 Task: Check the percentage active listings of club house in the last 3 years.
Action: Mouse moved to (894, 312)
Screenshot: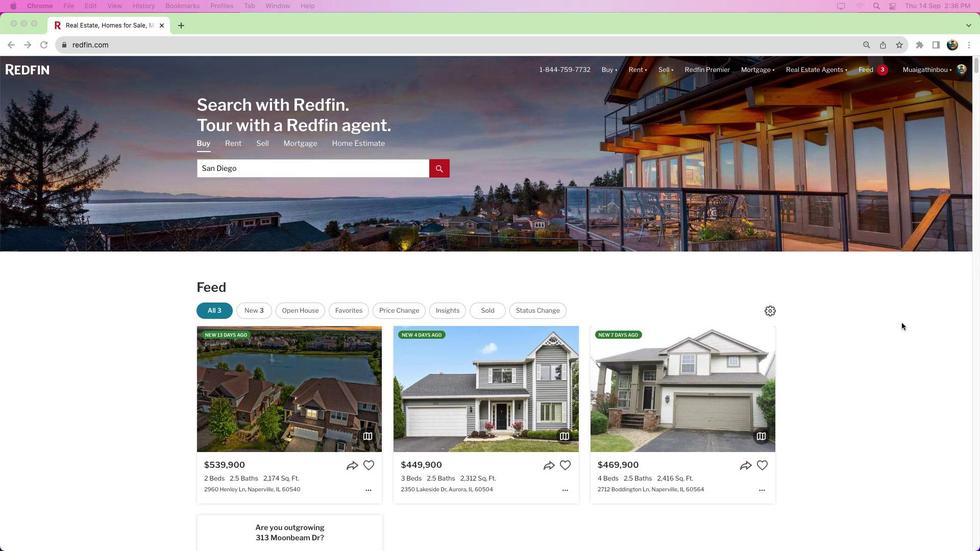 
Action: Mouse pressed left at (894, 312)
Screenshot: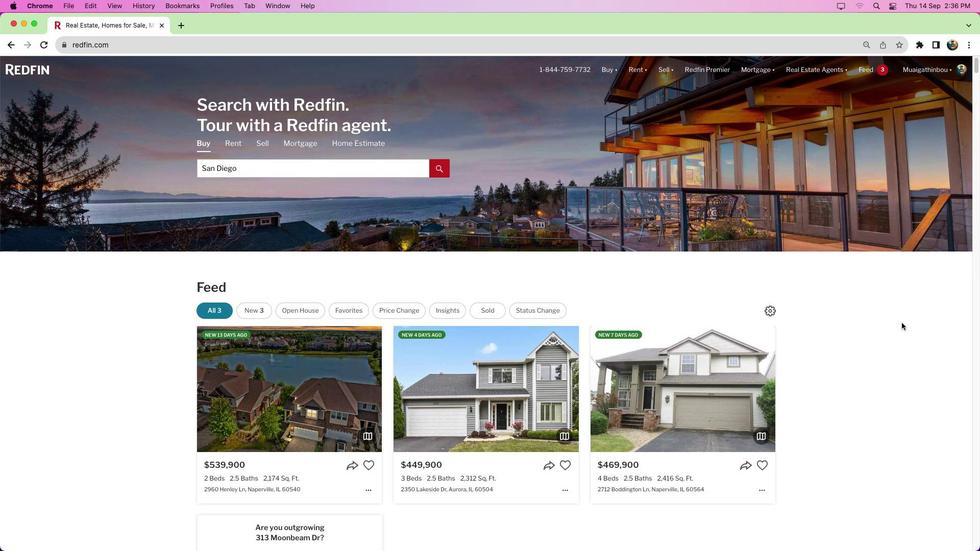 
Action: Mouse moved to (791, 185)
Screenshot: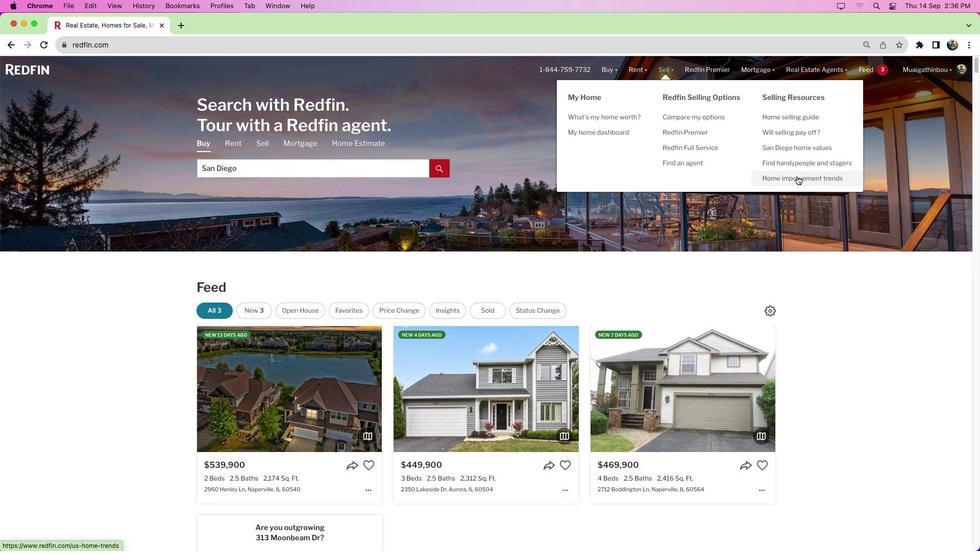 
Action: Mouse pressed left at (791, 185)
Screenshot: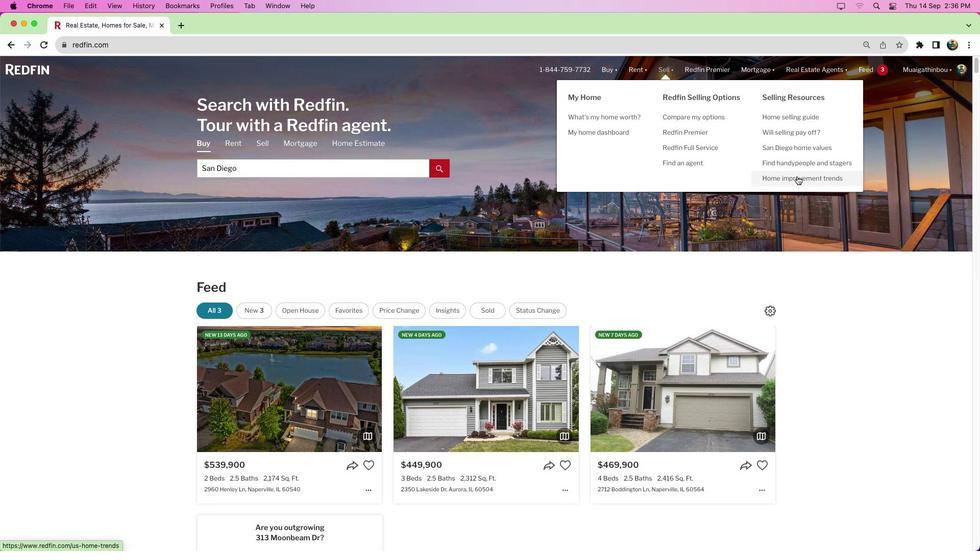 
Action: Mouse moved to (518, 255)
Screenshot: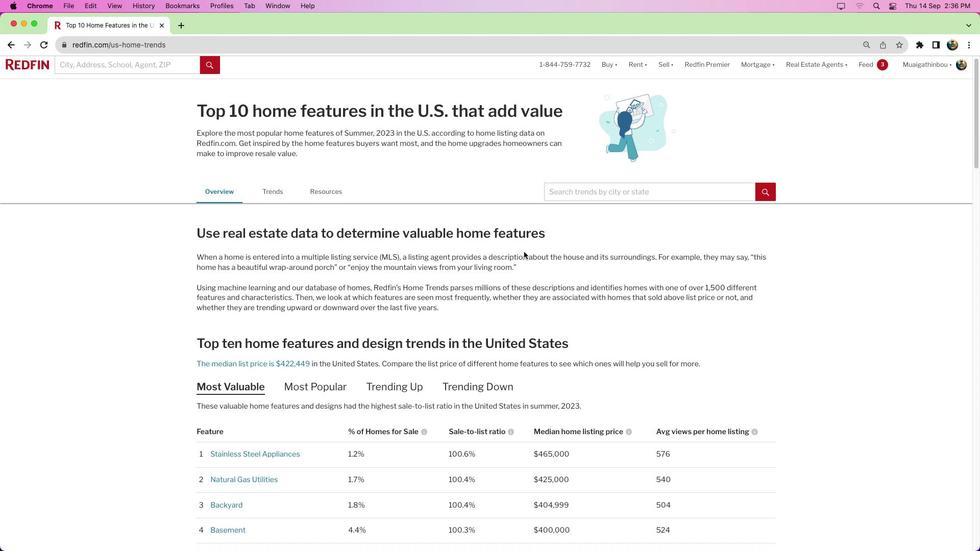 
Action: Mouse scrolled (518, 255) with delta (8, 31)
Screenshot: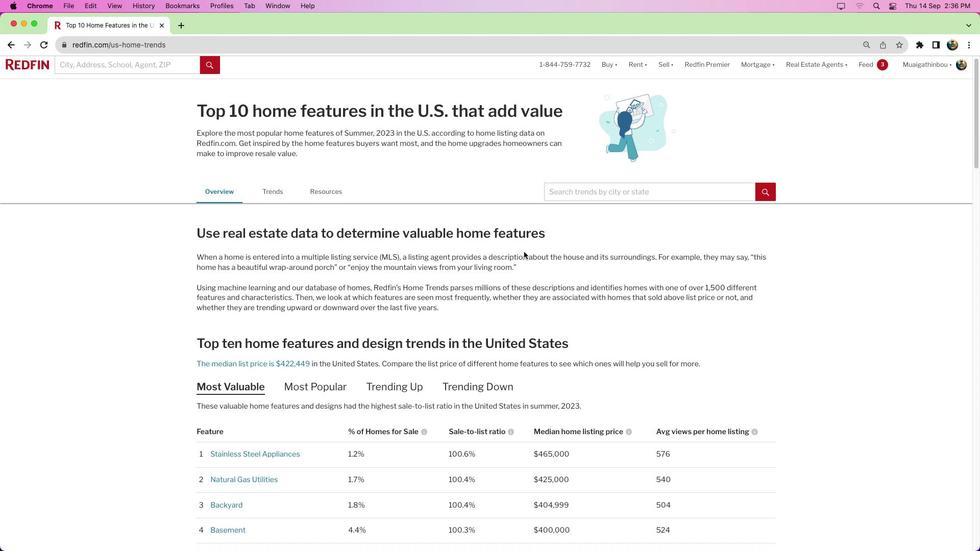 
Action: Mouse moved to (523, 251)
Screenshot: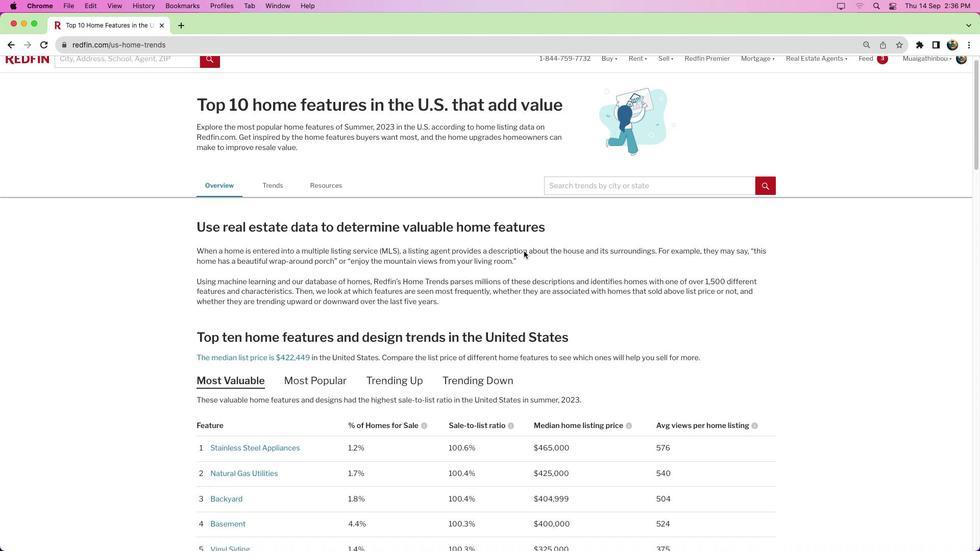 
Action: Mouse scrolled (523, 251) with delta (8, 31)
Screenshot: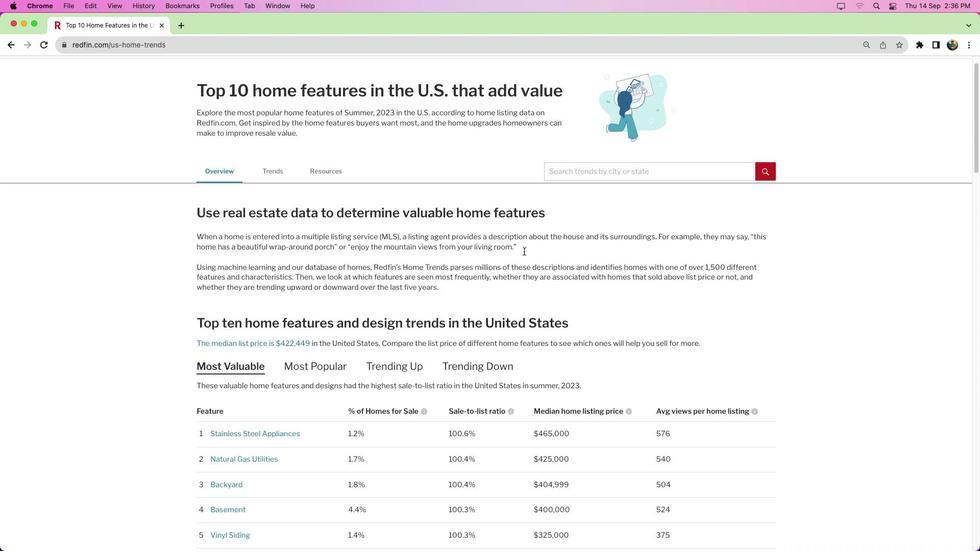 
Action: Mouse moved to (523, 251)
Screenshot: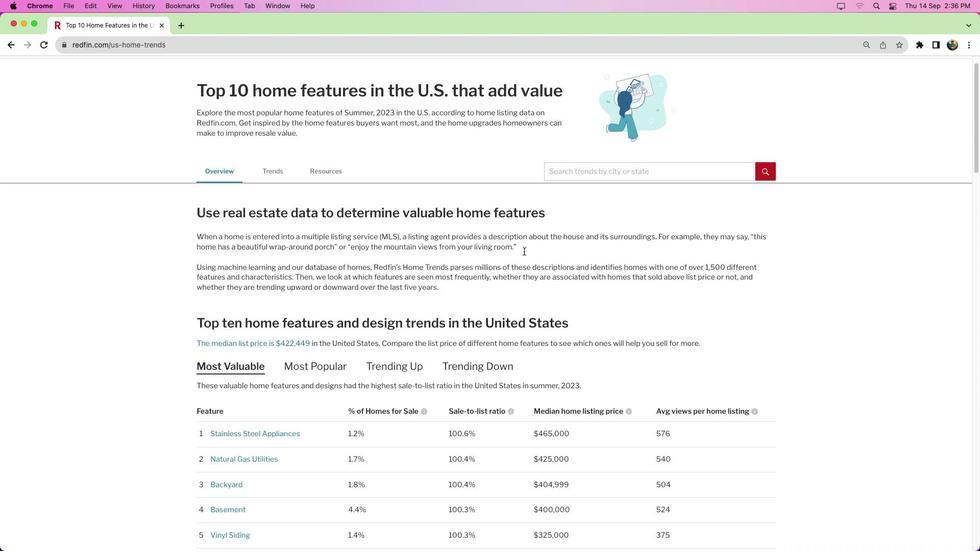 
Action: Mouse scrolled (523, 251) with delta (8, 30)
Screenshot: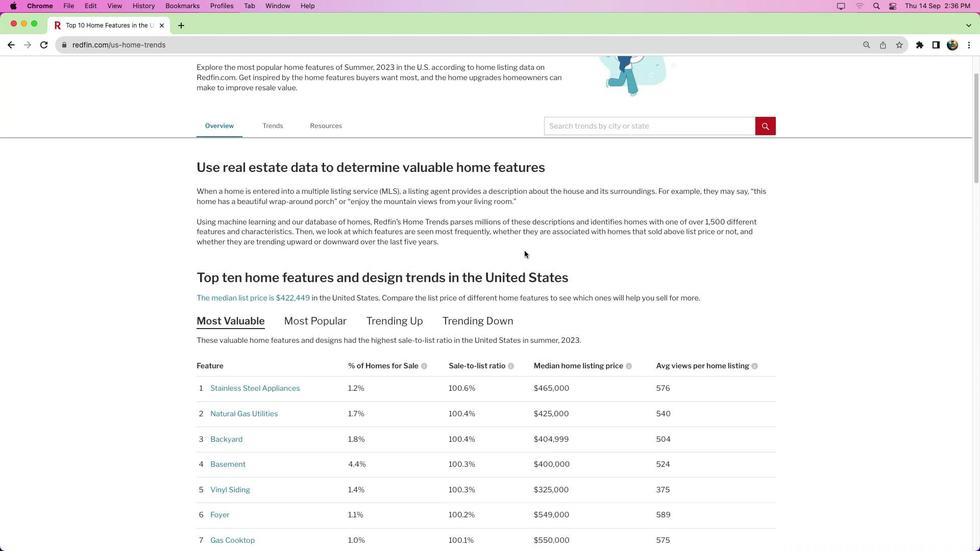 
Action: Mouse moved to (535, 255)
Screenshot: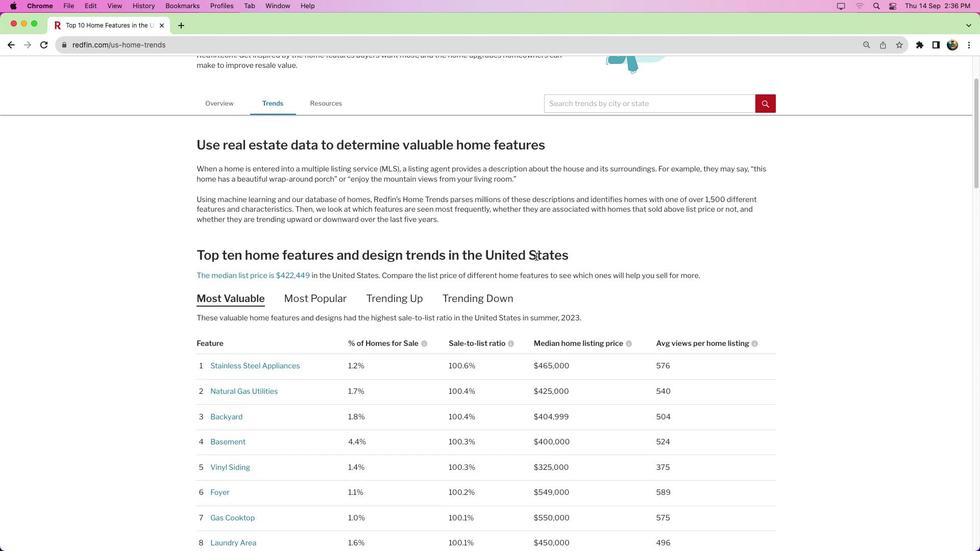 
Action: Mouse scrolled (535, 255) with delta (8, 31)
Screenshot: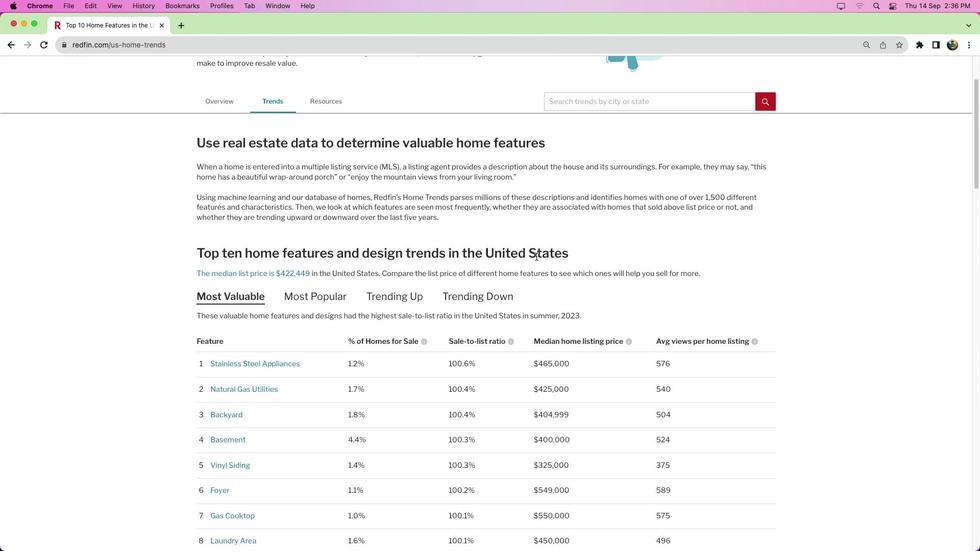
Action: Mouse scrolled (535, 255) with delta (8, 31)
Screenshot: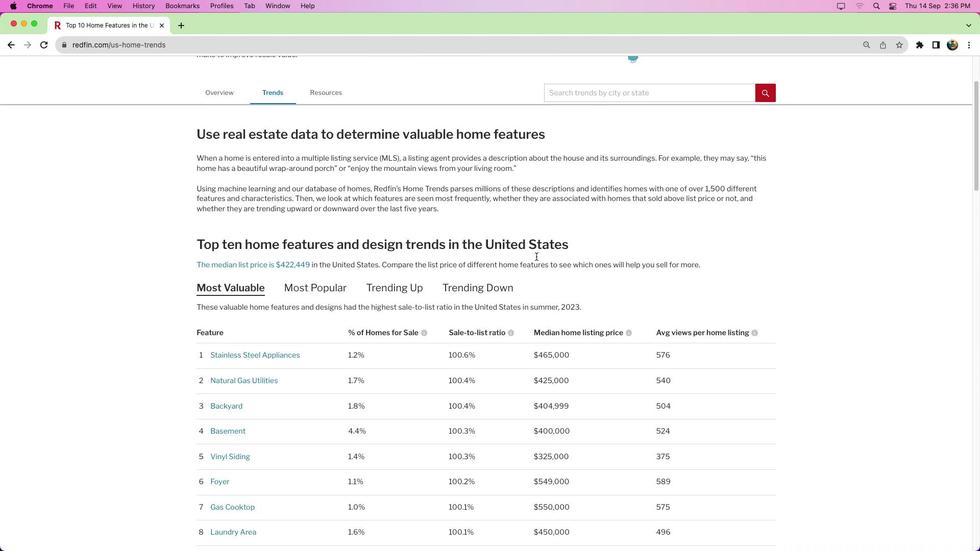 
Action: Mouse moved to (574, 271)
Screenshot: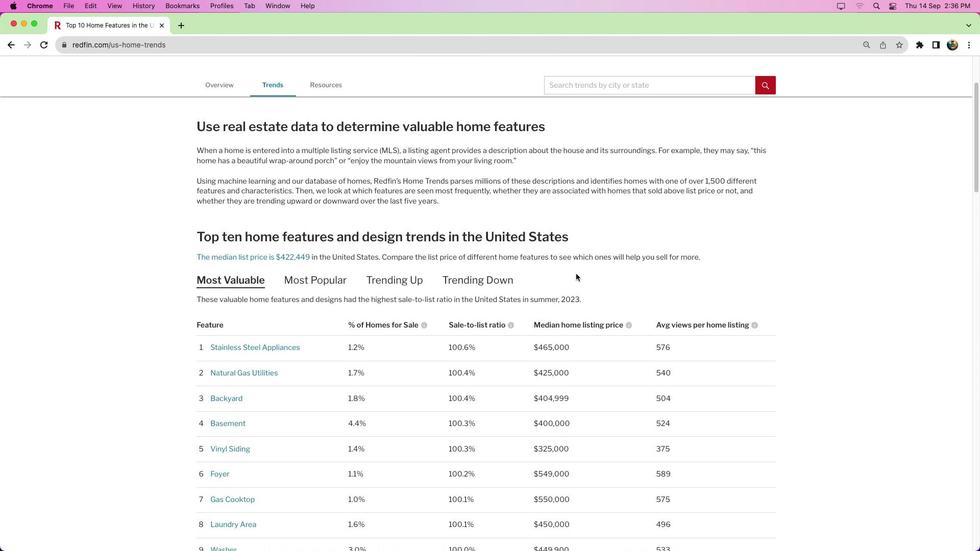 
Action: Mouse scrolled (574, 271) with delta (8, 31)
Screenshot: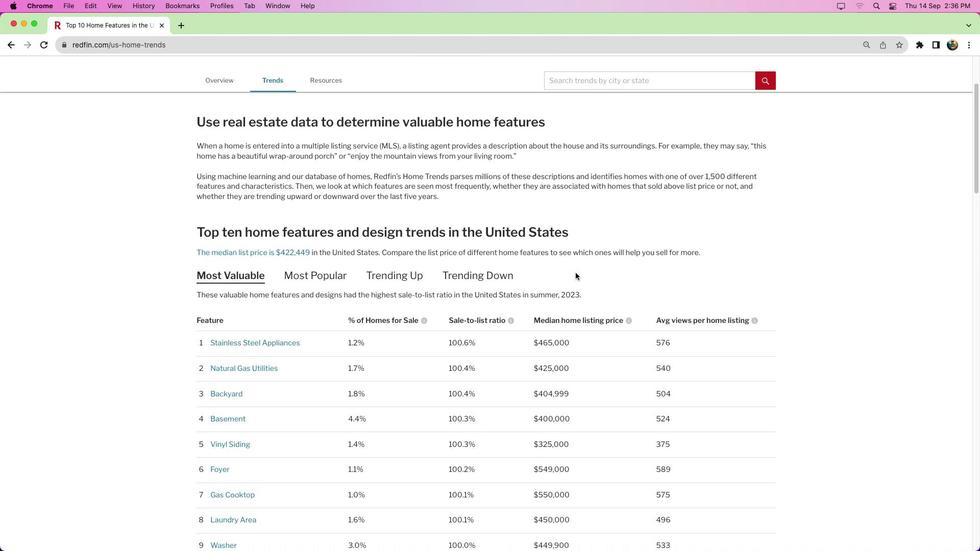
Action: Mouse moved to (574, 271)
Screenshot: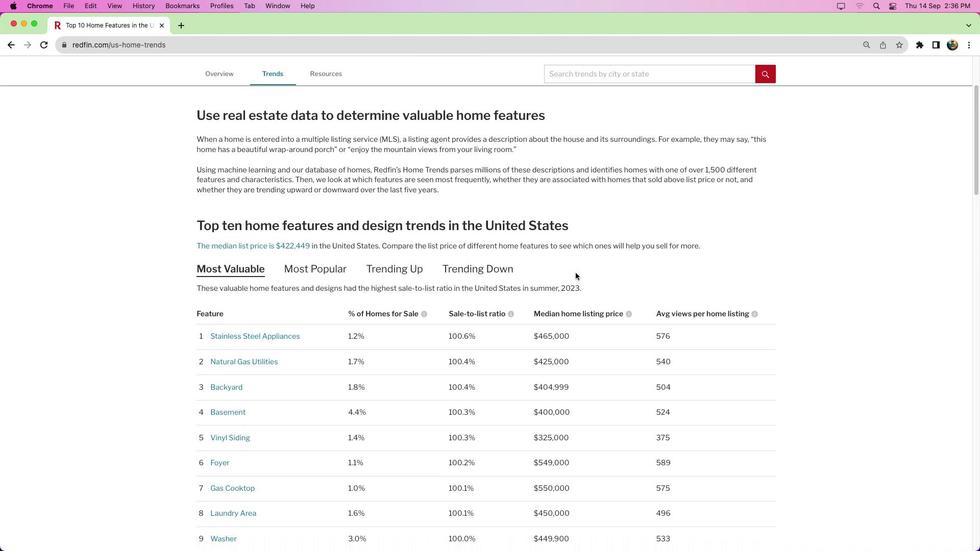 
Action: Mouse scrolled (574, 271) with delta (8, 31)
Screenshot: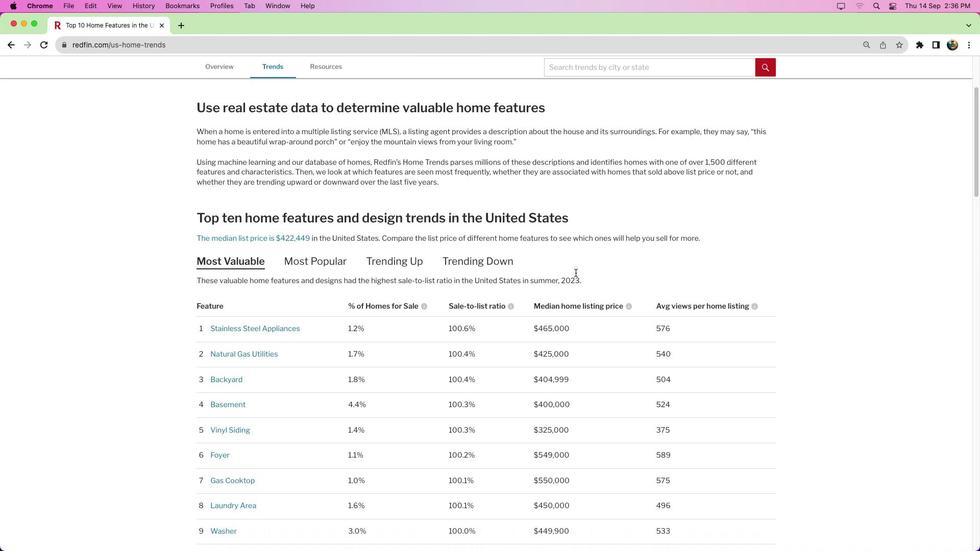 
Action: Mouse moved to (574, 268)
Screenshot: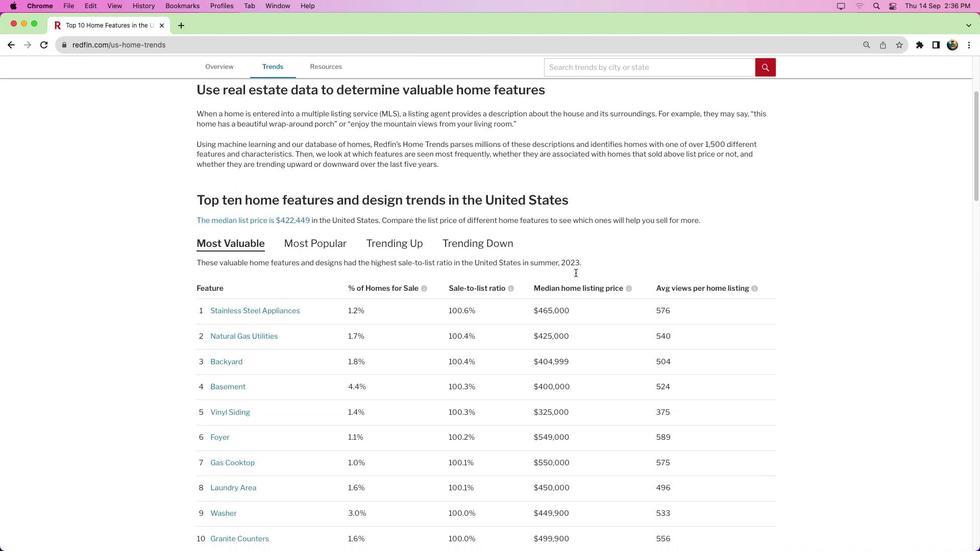 
Action: Mouse scrolled (574, 268) with delta (8, 31)
Screenshot: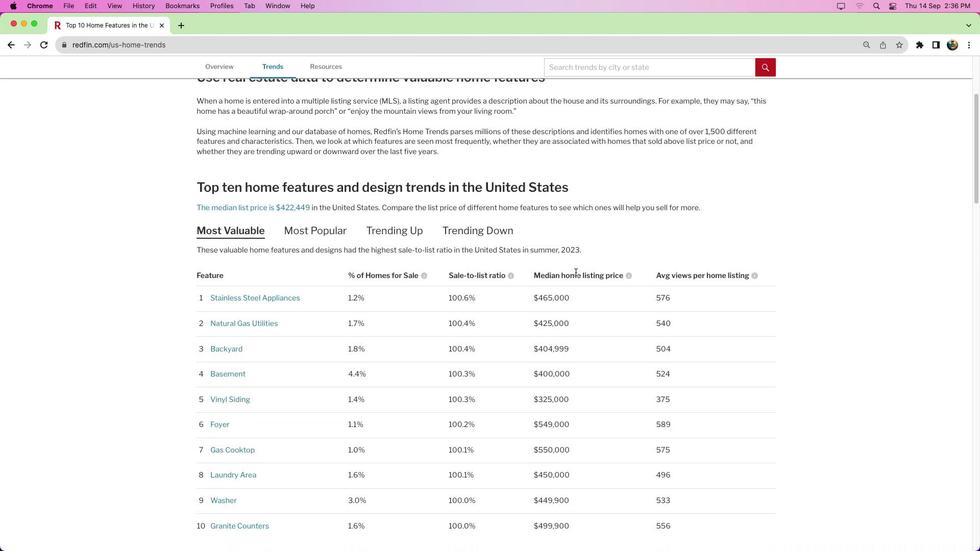 
Action: Mouse moved to (585, 268)
Screenshot: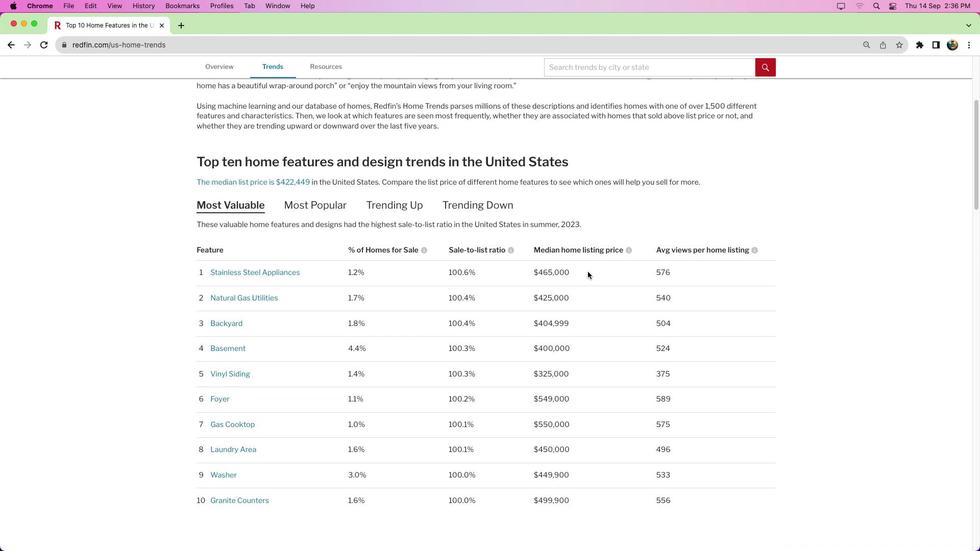 
Action: Mouse scrolled (585, 268) with delta (8, 31)
Screenshot: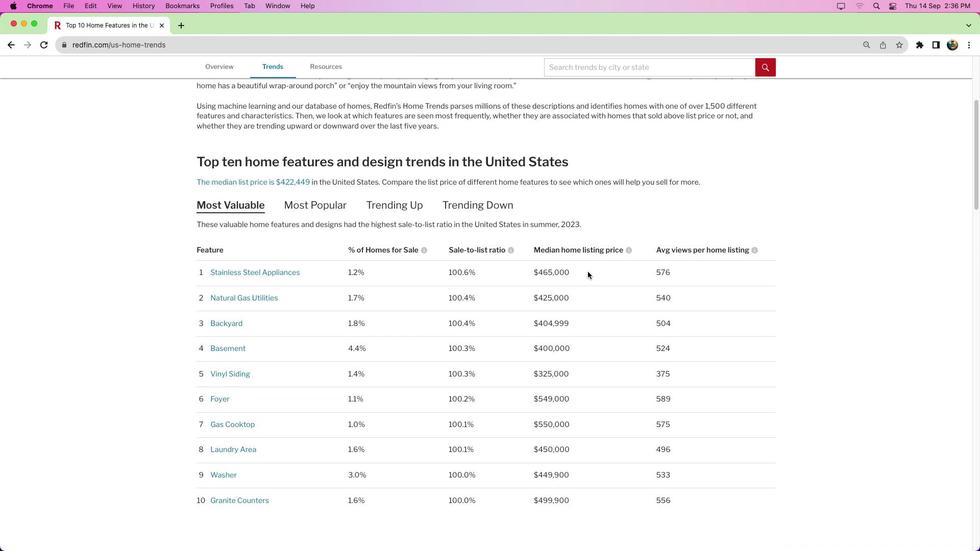
Action: Mouse moved to (585, 268)
Screenshot: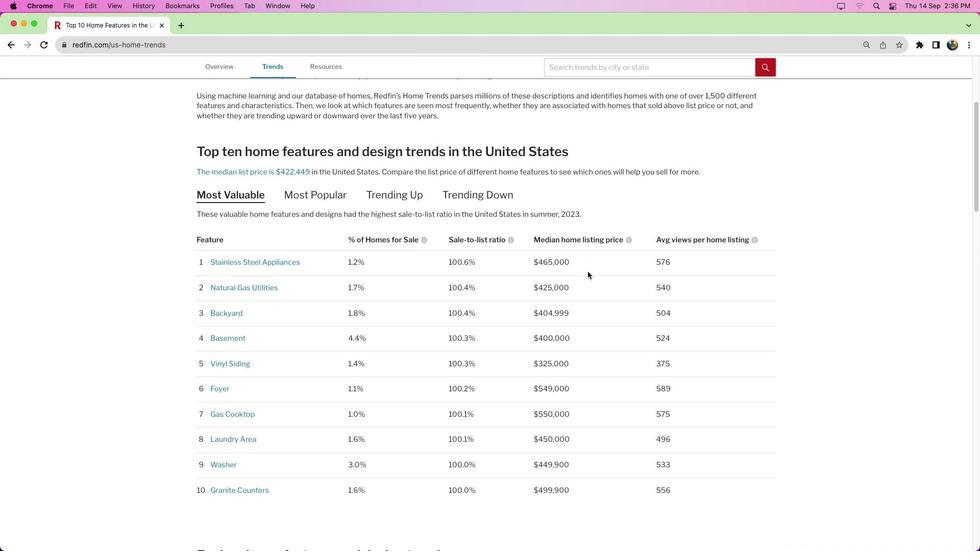 
Action: Mouse scrolled (585, 268) with delta (8, 31)
Screenshot: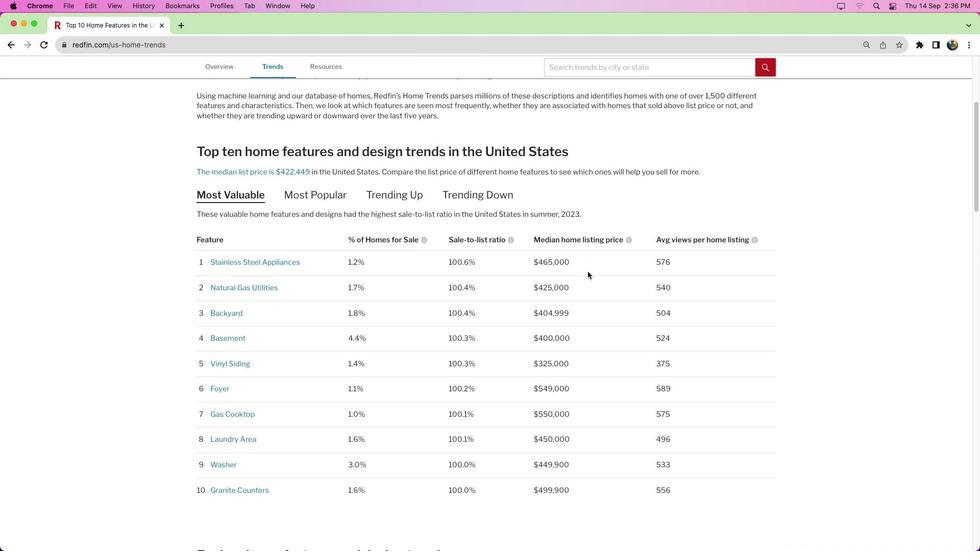 
Action: Mouse moved to (585, 268)
Screenshot: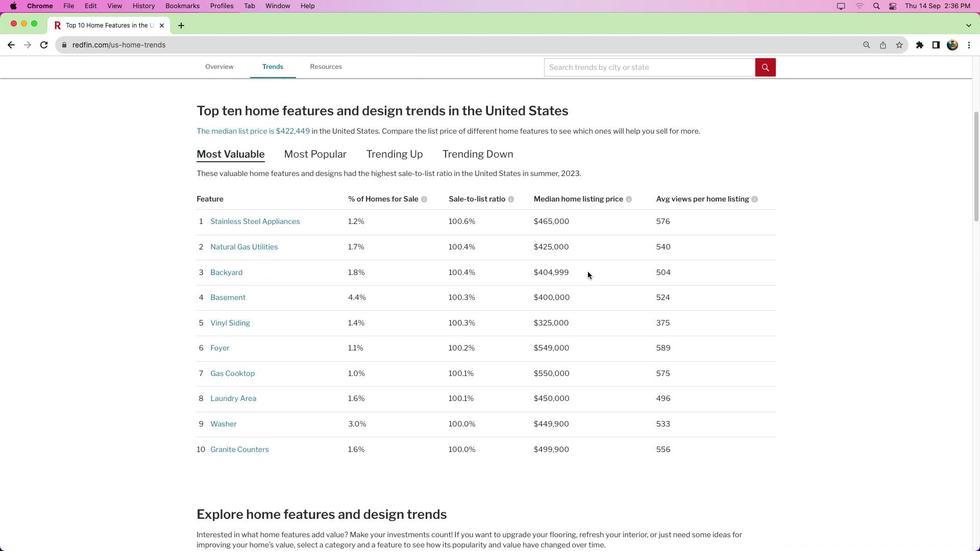 
Action: Mouse scrolled (585, 268) with delta (8, 30)
Screenshot: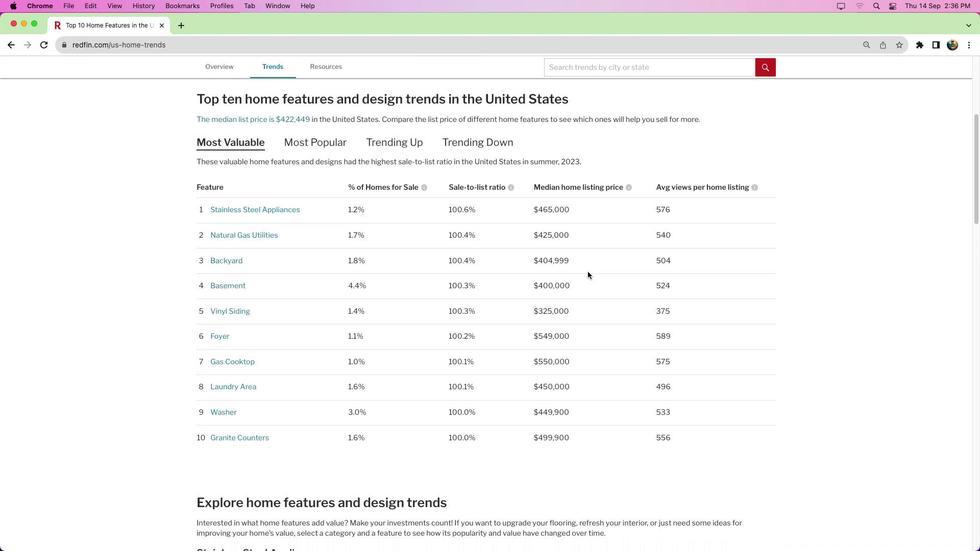 
Action: Mouse scrolled (585, 268) with delta (8, 31)
Screenshot: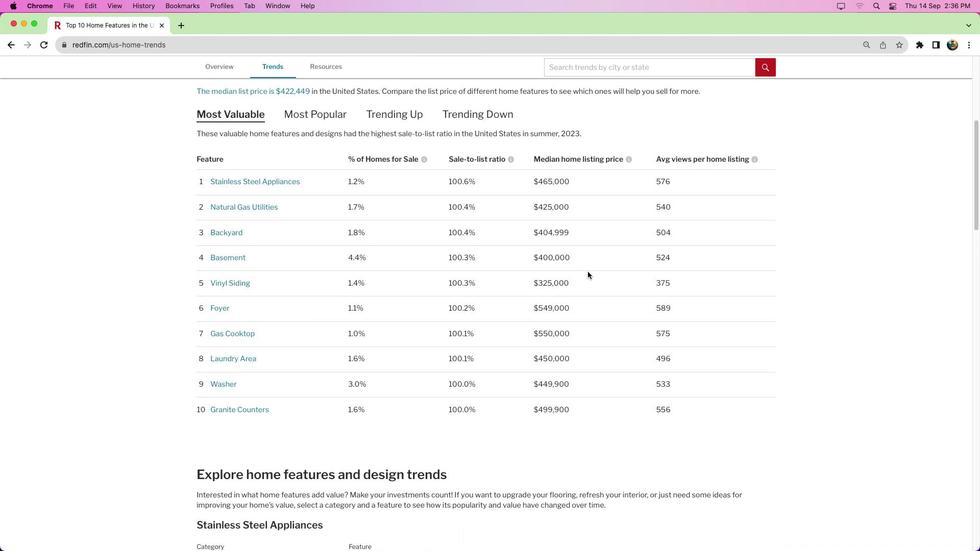 
Action: Mouse moved to (586, 267)
Screenshot: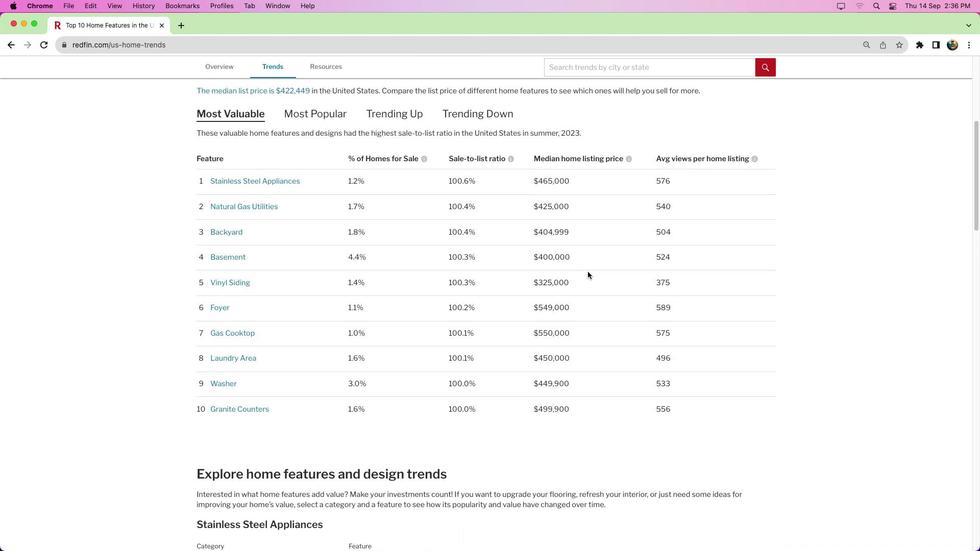 
Action: Mouse scrolled (586, 267) with delta (8, 31)
Screenshot: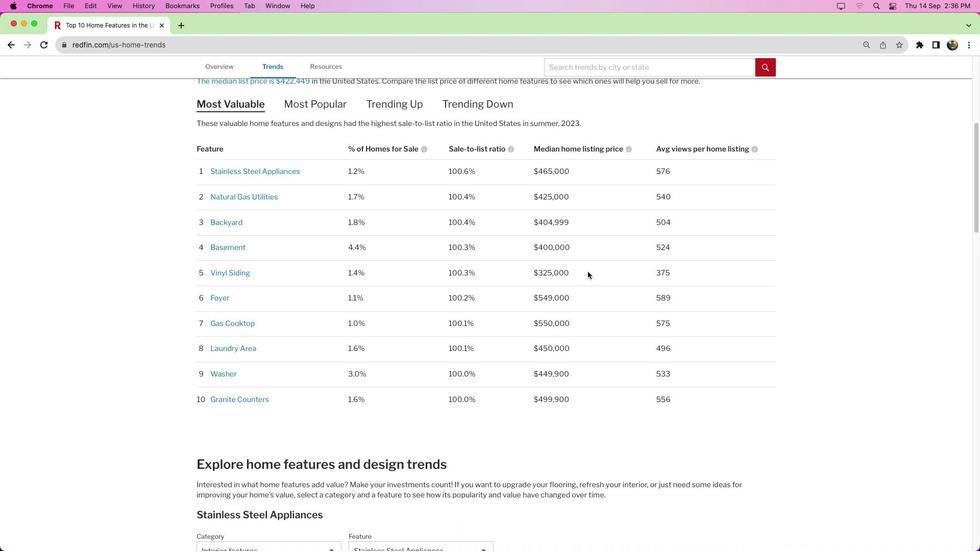 
Action: Mouse scrolled (586, 267) with delta (8, 31)
Screenshot: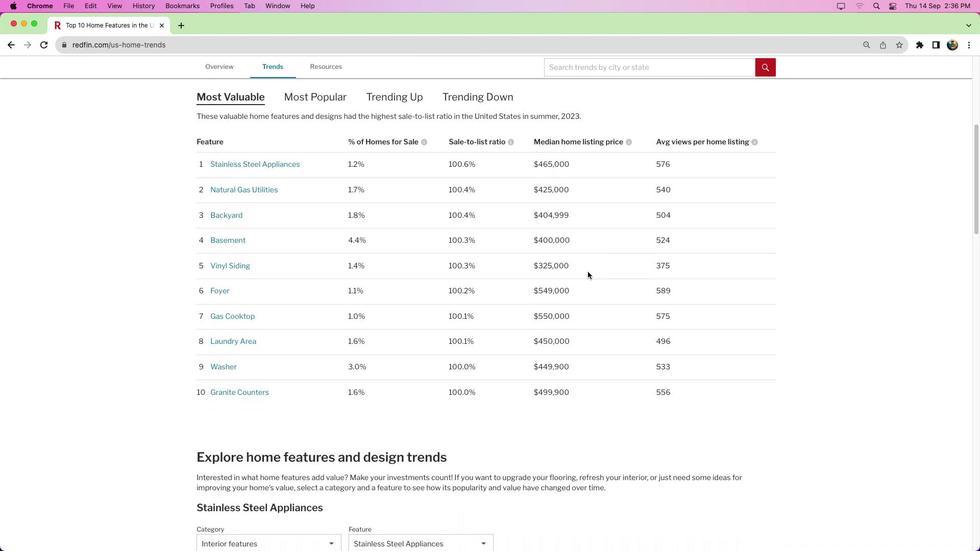 
Action: Mouse scrolled (586, 267) with delta (8, 31)
Screenshot: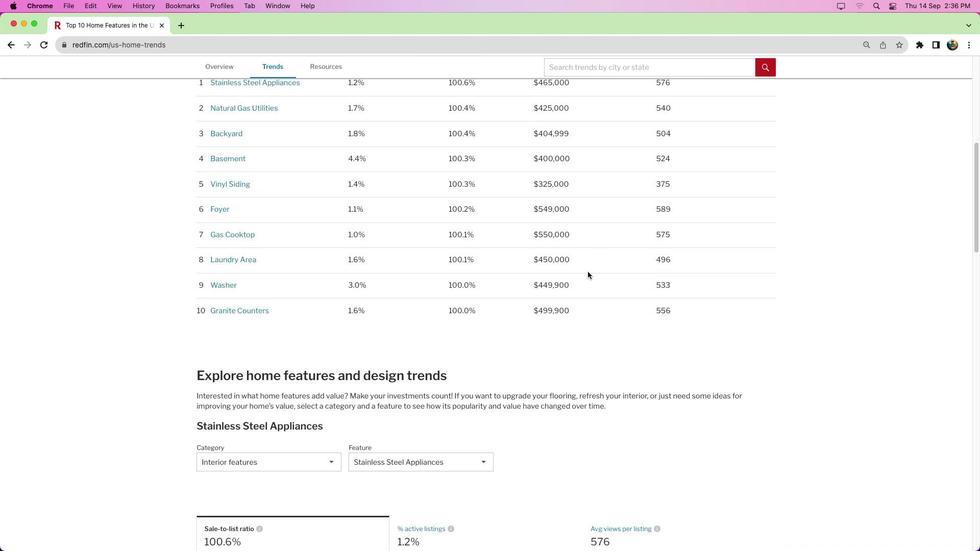 
Action: Mouse scrolled (586, 267) with delta (8, 31)
Screenshot: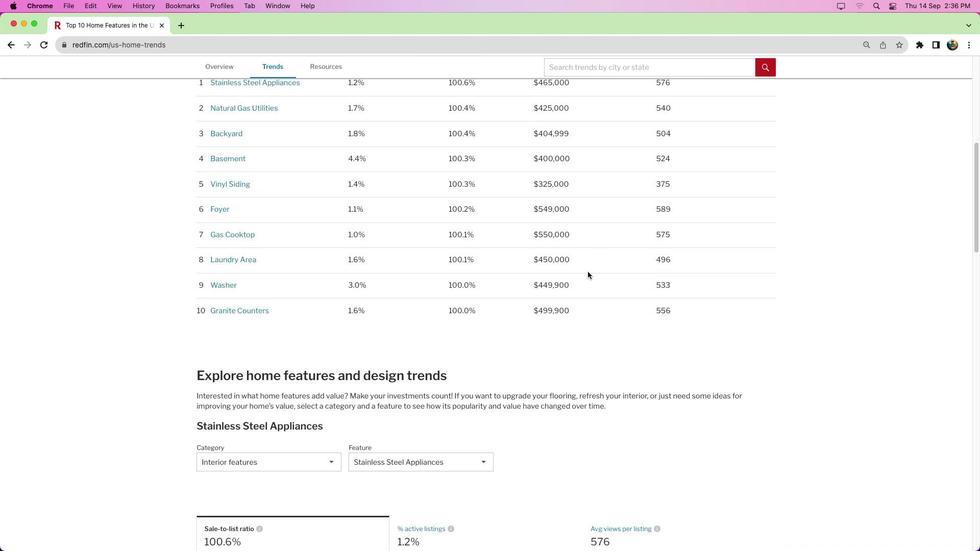 
Action: Mouse scrolled (586, 267) with delta (8, 29)
Screenshot: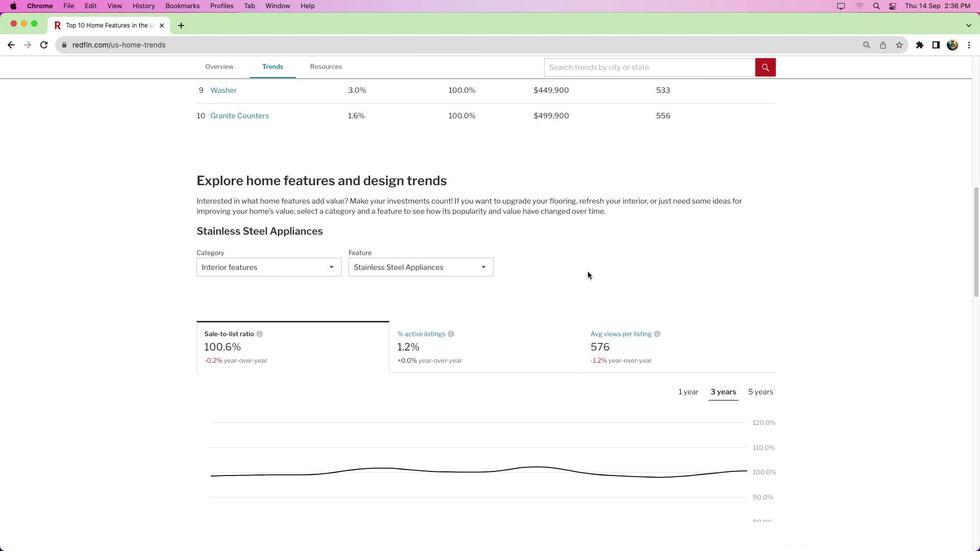 
Action: Mouse scrolled (586, 267) with delta (8, 28)
Screenshot: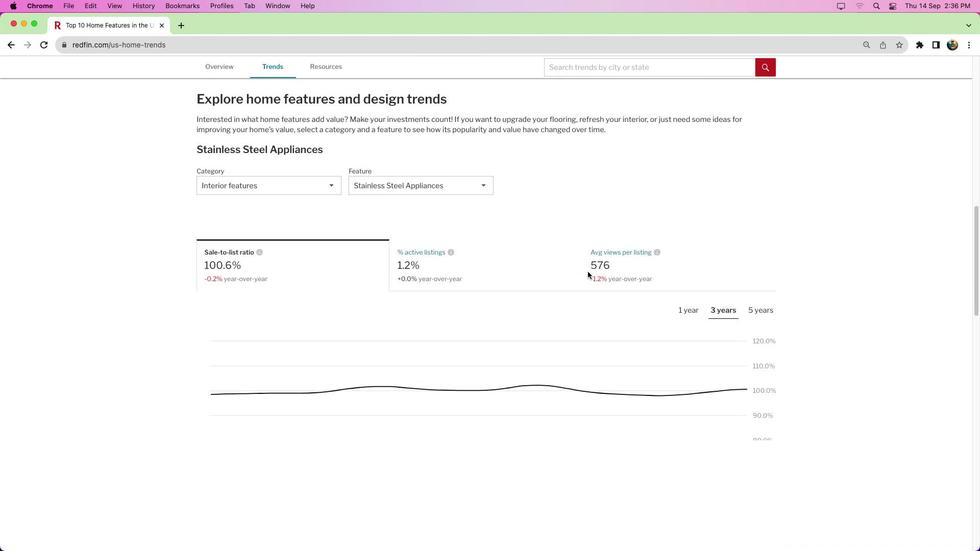 
Action: Mouse moved to (331, 194)
Screenshot: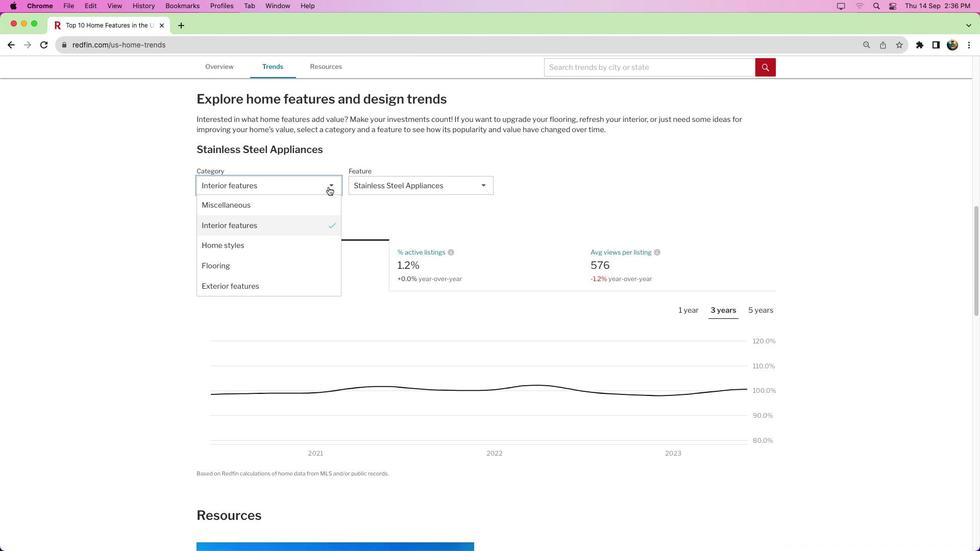 
Action: Mouse pressed left at (331, 194)
Screenshot: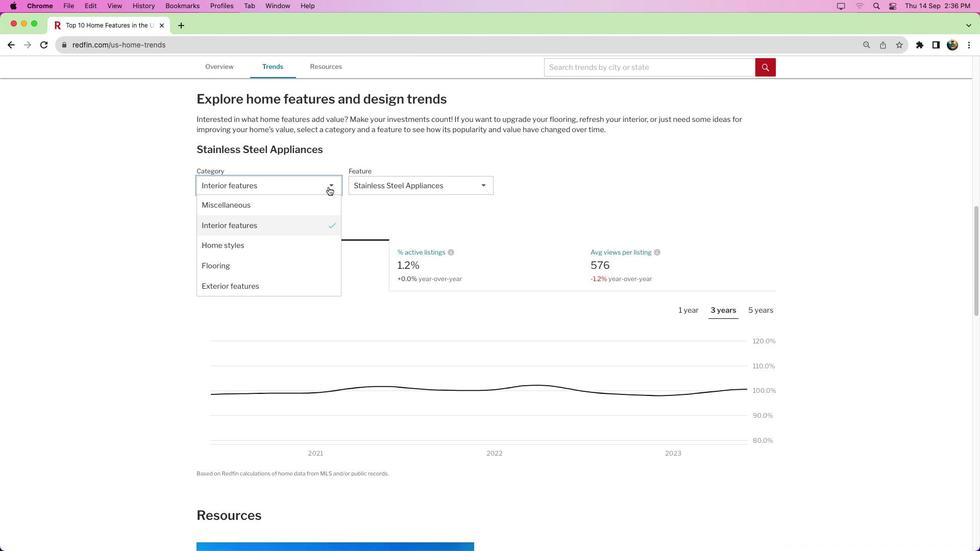 
Action: Mouse moved to (331, 215)
Screenshot: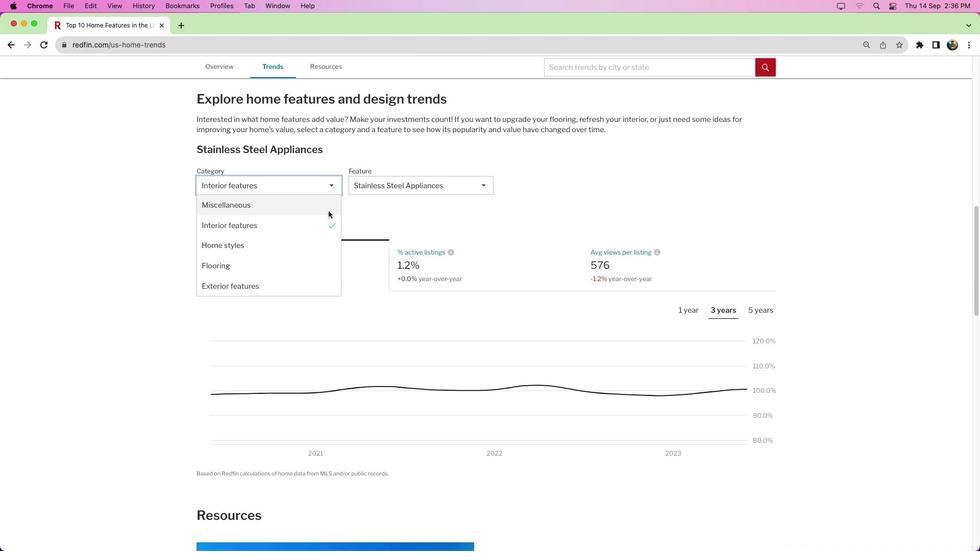 
Action: Mouse pressed left at (331, 215)
Screenshot: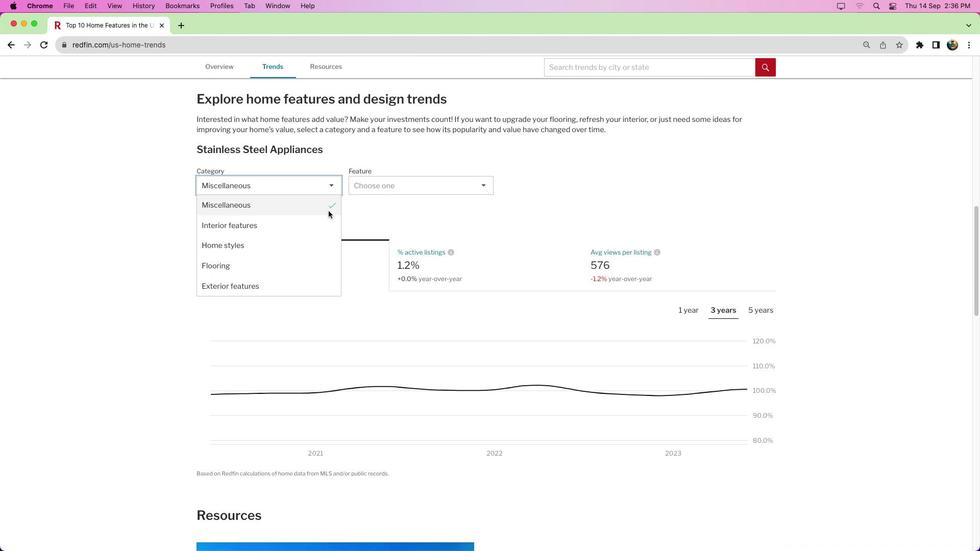 
Action: Mouse moved to (398, 192)
Screenshot: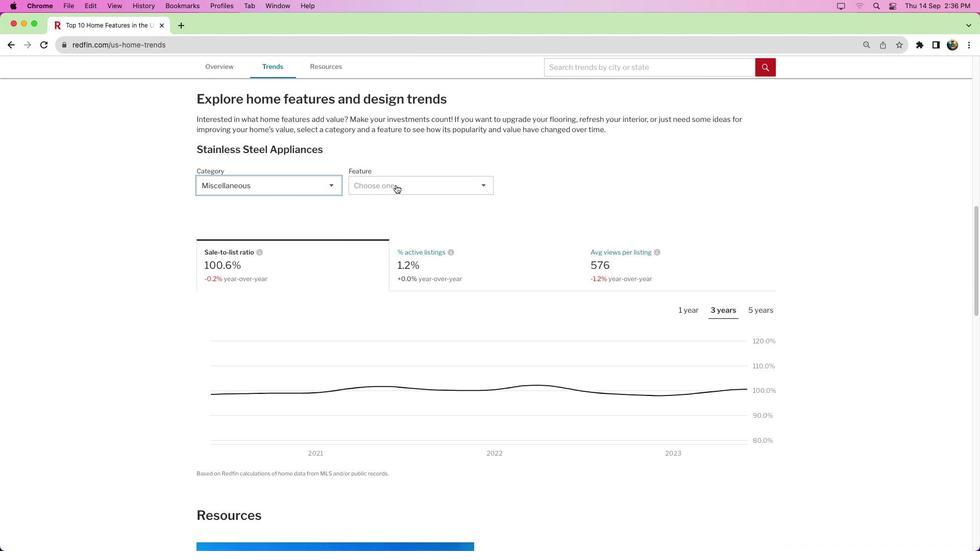 
Action: Mouse pressed left at (398, 192)
Screenshot: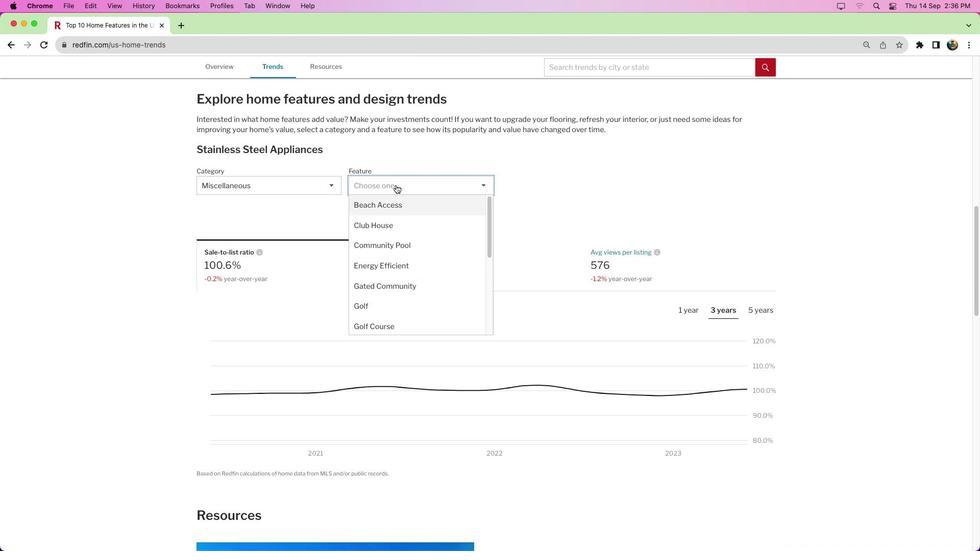 
Action: Mouse moved to (413, 226)
Screenshot: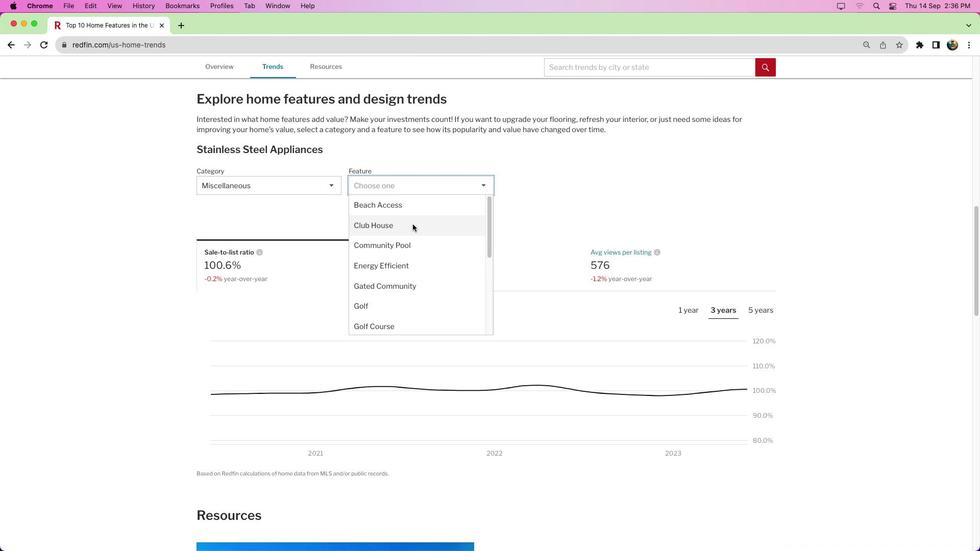 
Action: Mouse pressed left at (413, 226)
Screenshot: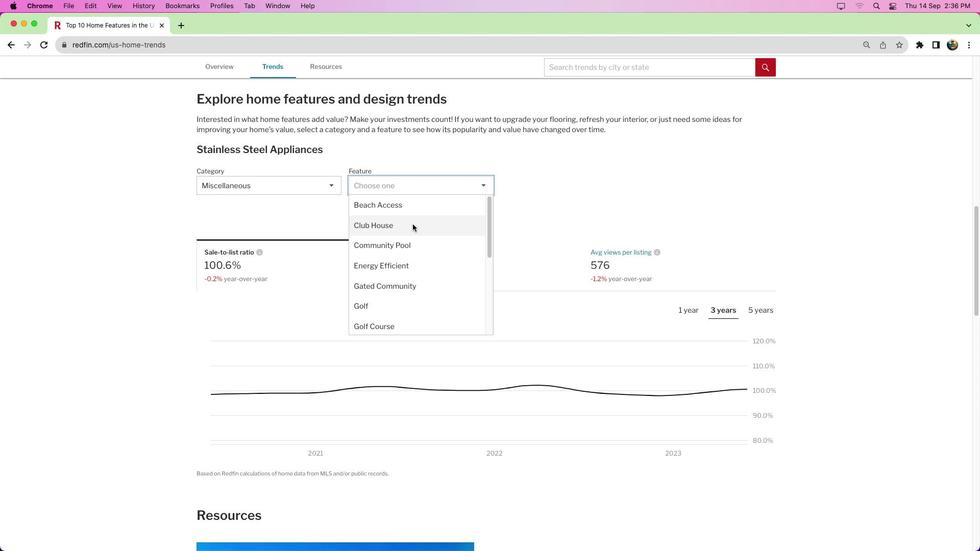 
Action: Mouse moved to (425, 247)
Screenshot: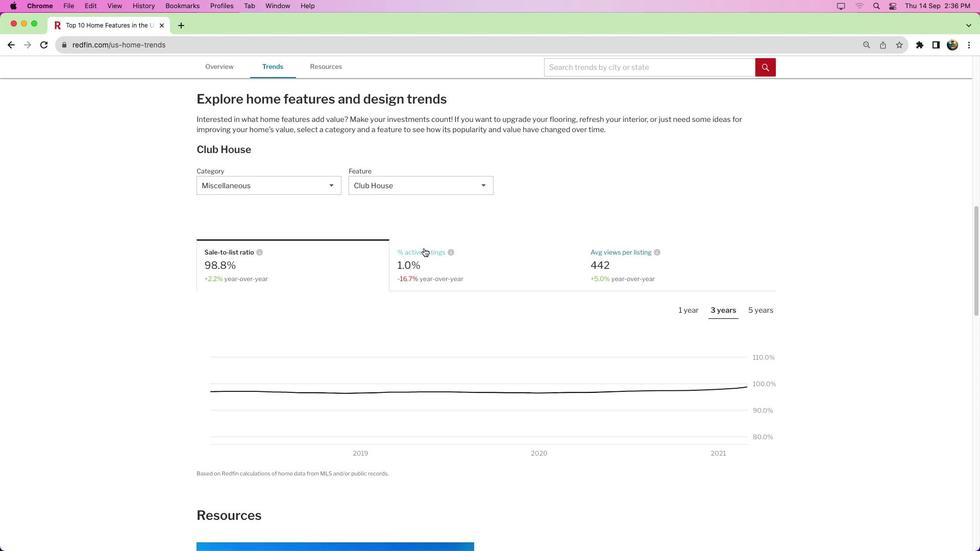 
Action: Mouse pressed left at (425, 247)
Screenshot: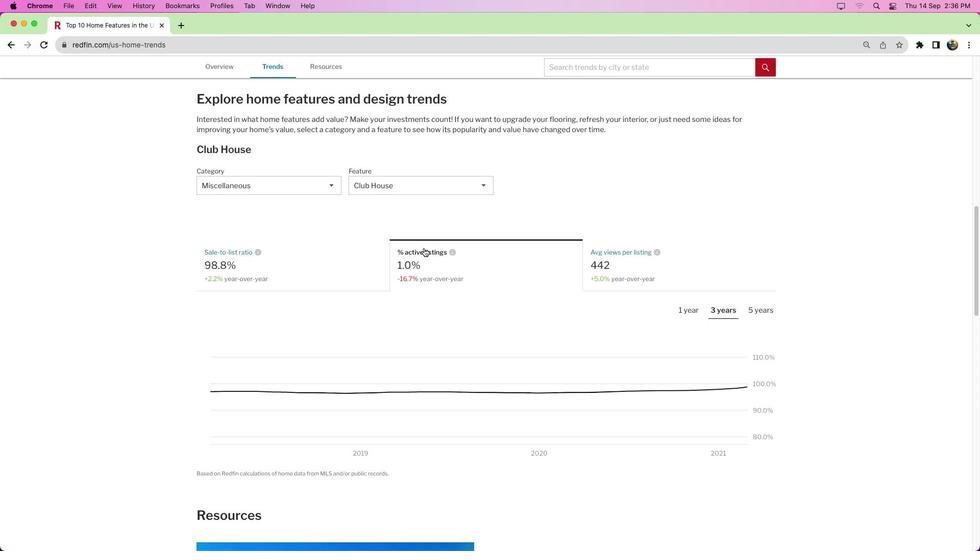 
Action: Mouse moved to (517, 271)
Screenshot: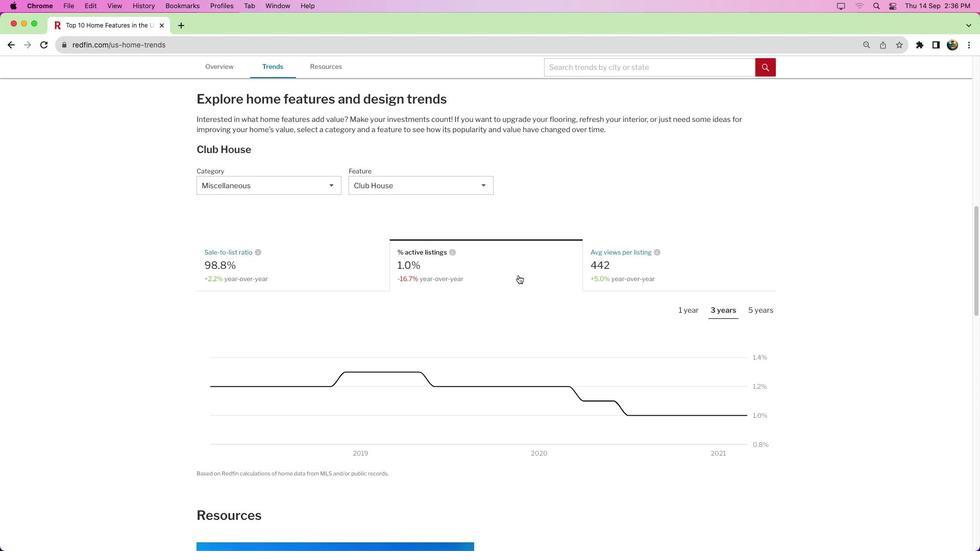 
Action: Mouse scrolled (517, 271) with delta (8, 31)
Screenshot: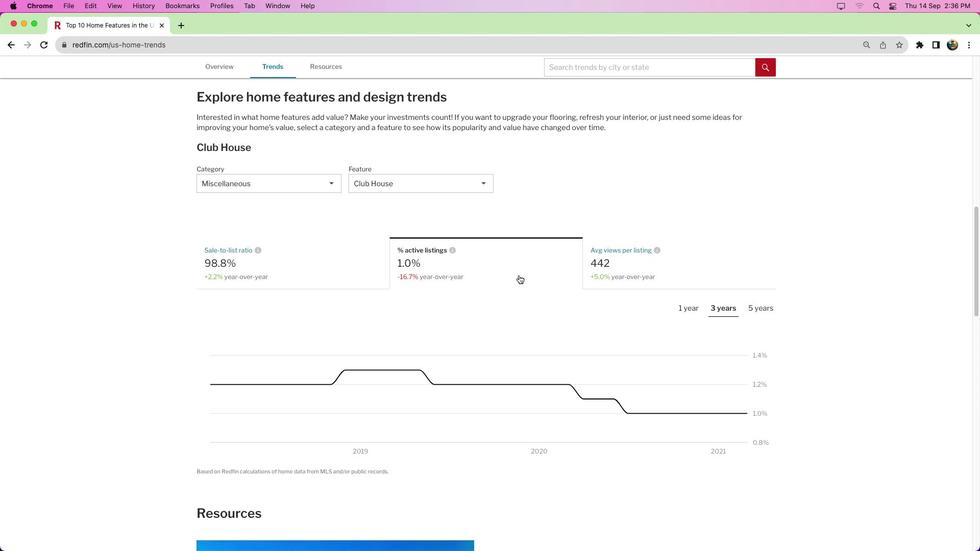 
Action: Mouse moved to (518, 271)
Screenshot: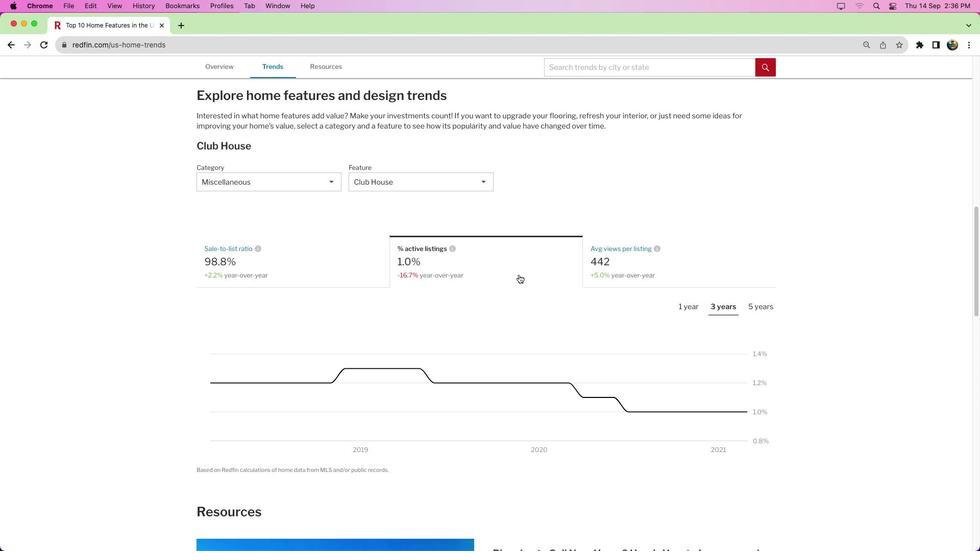 
Action: Mouse scrolled (518, 271) with delta (8, 31)
Screenshot: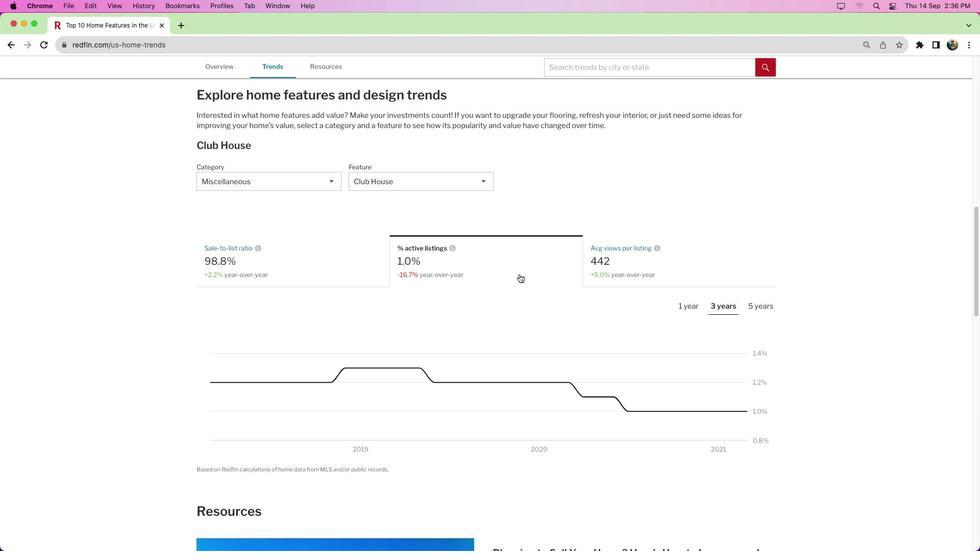 
Action: Mouse moved to (519, 268)
Screenshot: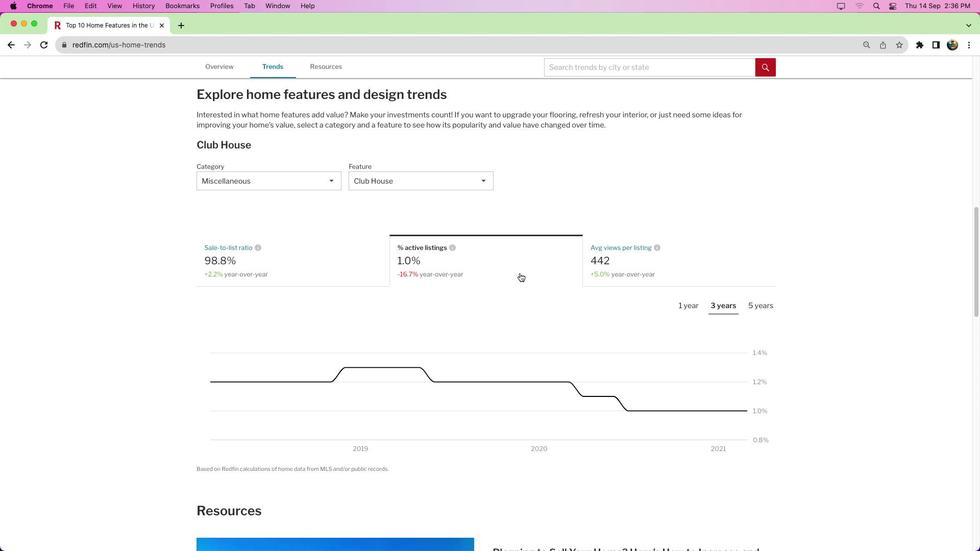 
Action: Mouse scrolled (519, 268) with delta (8, 31)
Screenshot: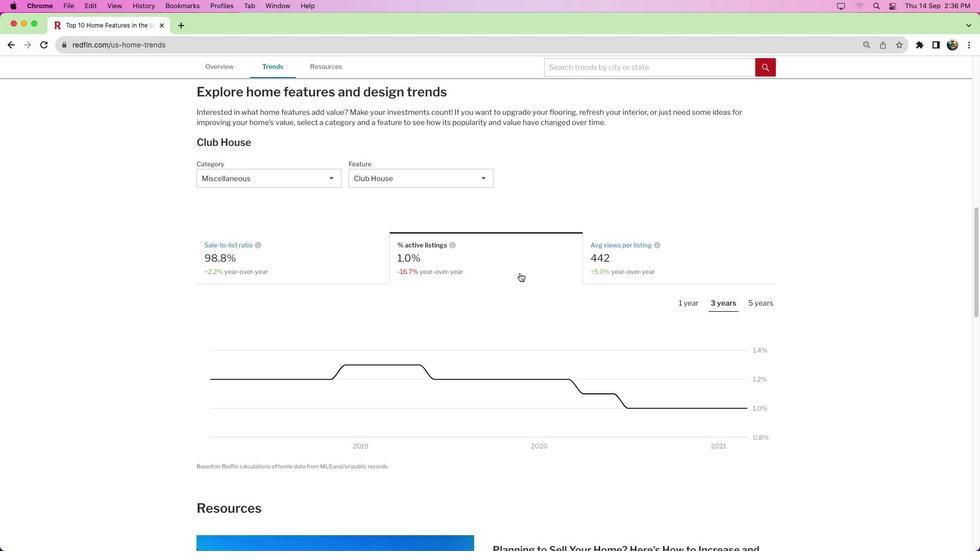 
Action: Mouse scrolled (519, 268) with delta (8, 31)
Screenshot: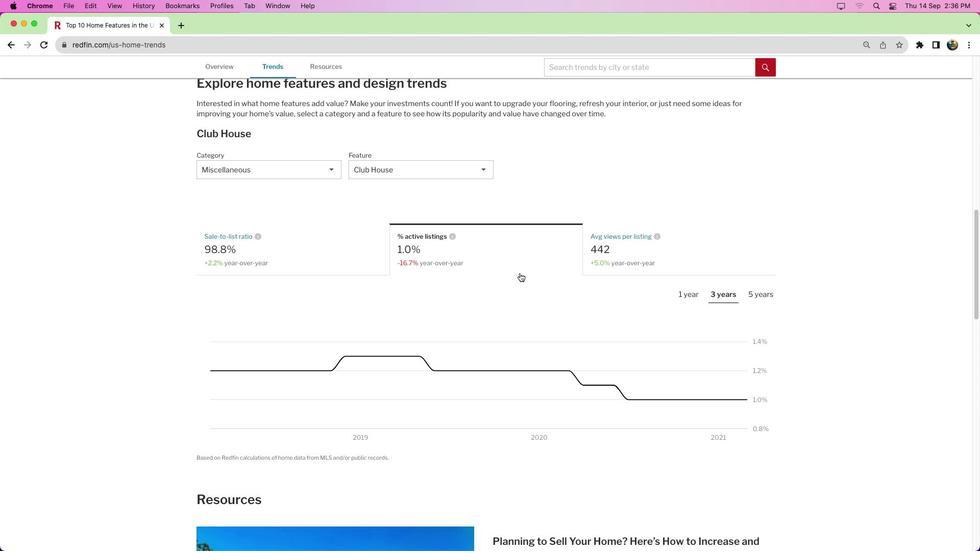 
Action: Mouse moved to (570, 283)
Screenshot: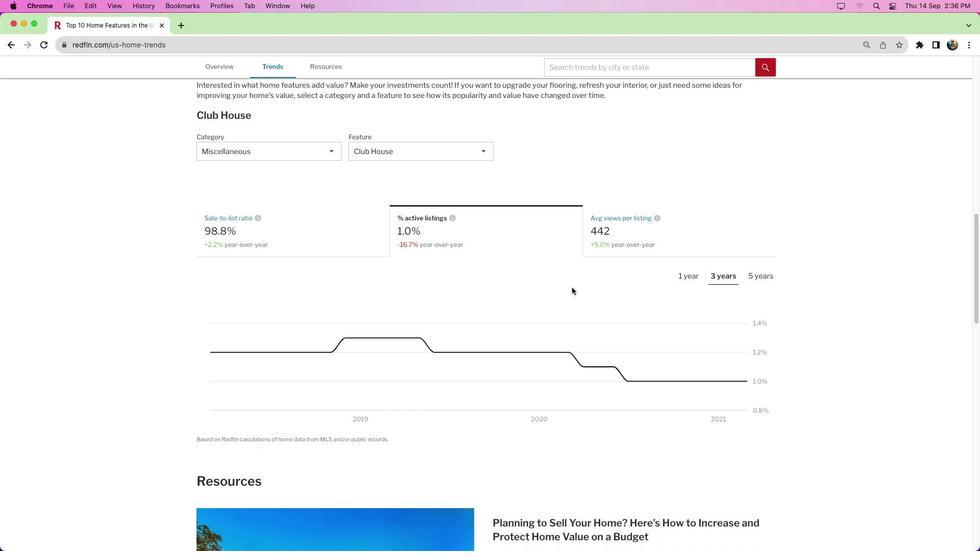 
Action: Mouse scrolled (570, 283) with delta (8, 31)
Screenshot: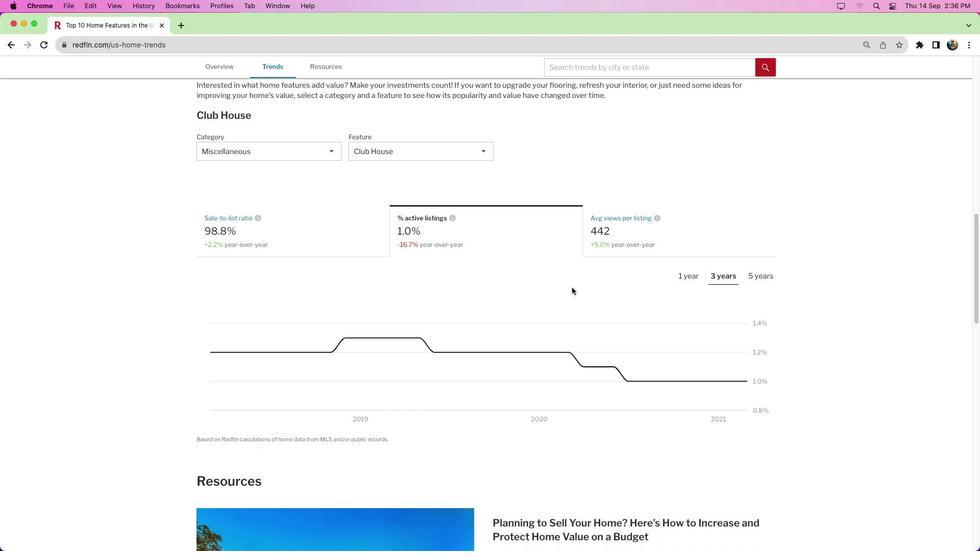 
Action: Mouse moved to (570, 282)
Screenshot: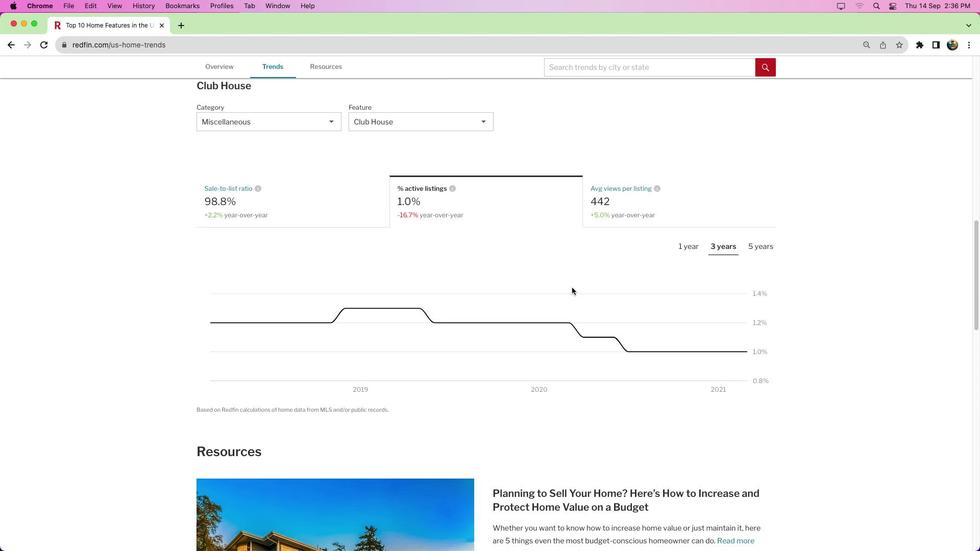 
Action: Mouse scrolled (570, 282) with delta (8, 31)
Screenshot: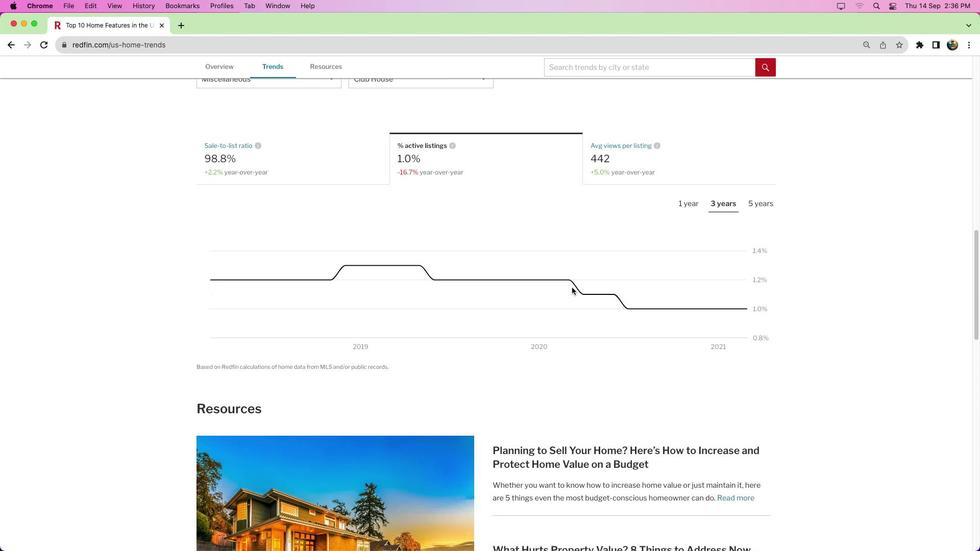 
Action: Mouse moved to (570, 282)
Screenshot: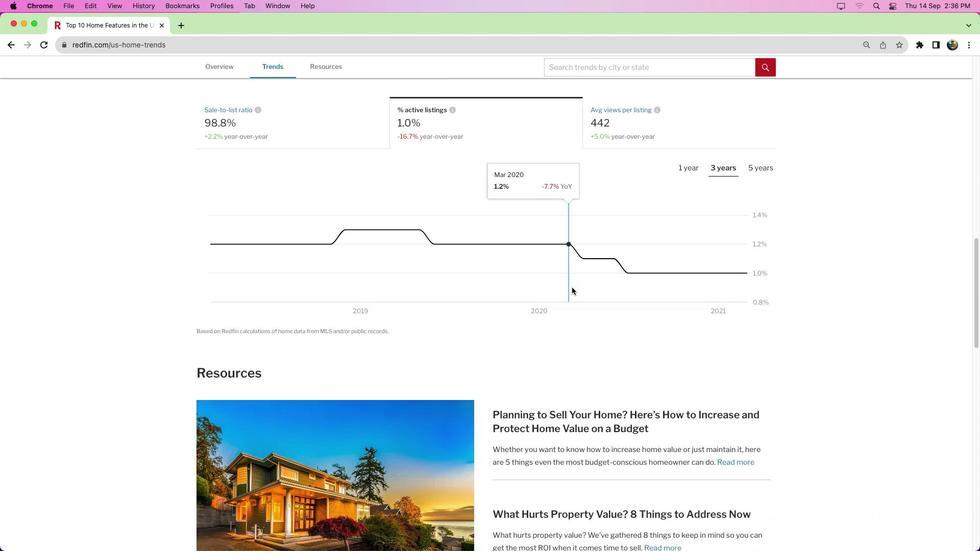 
Action: Mouse scrolled (570, 282) with delta (8, 30)
Screenshot: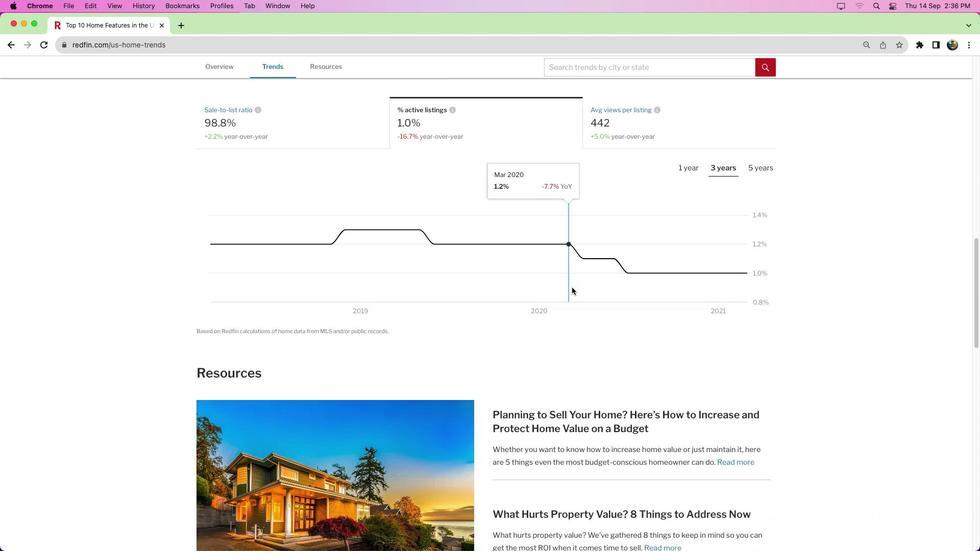 
Action: Mouse moved to (570, 282)
Screenshot: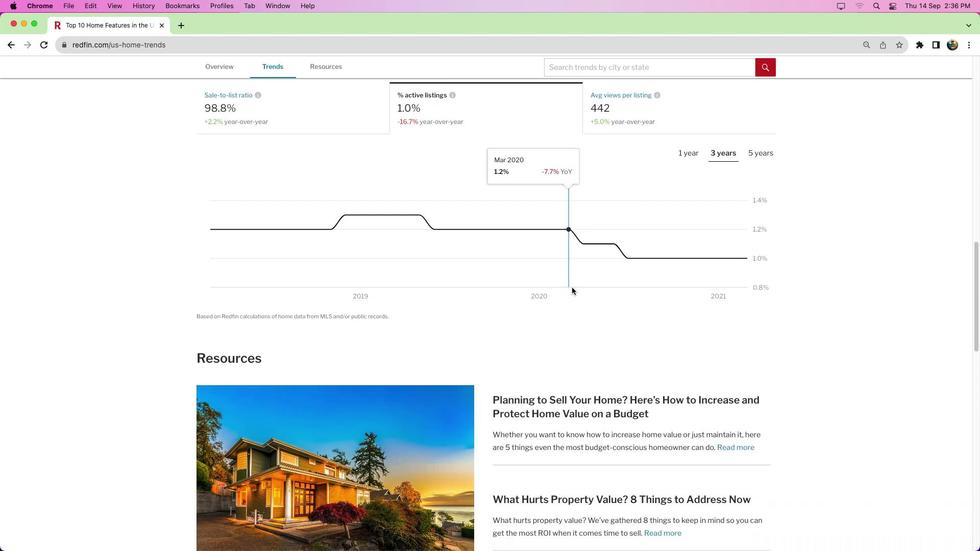 
Action: Mouse scrolled (570, 282) with delta (8, 32)
Screenshot: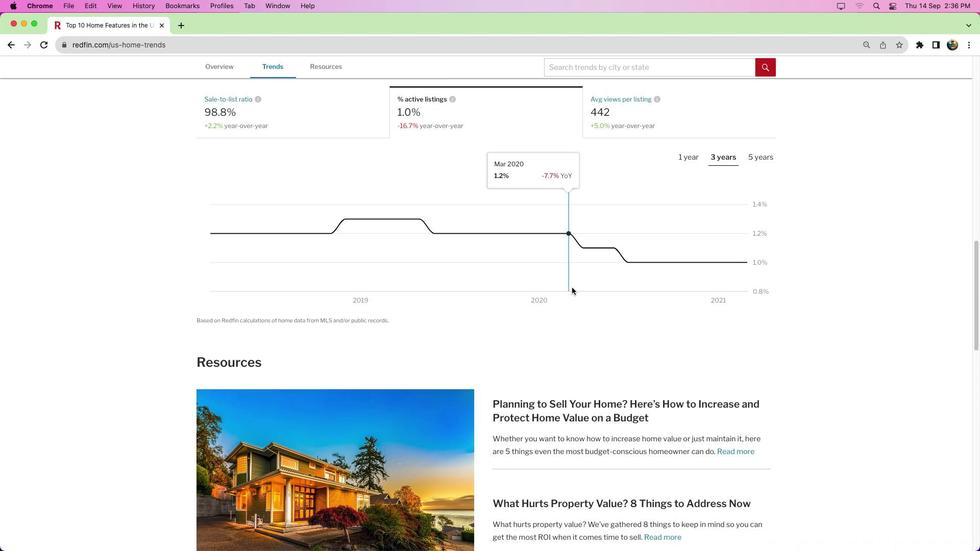 
Action: Mouse scrolled (570, 282) with delta (8, 32)
Screenshot: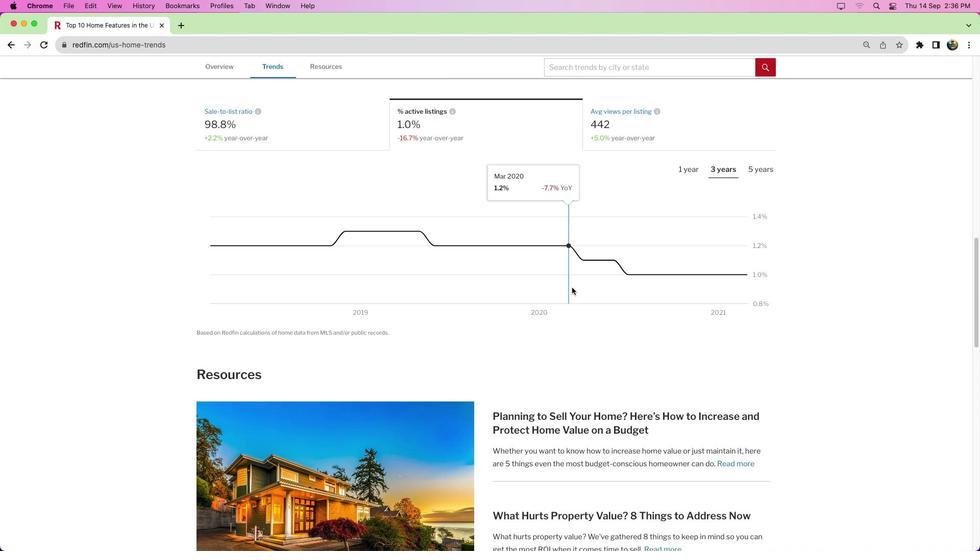 
Action: Mouse moved to (570, 281)
Screenshot: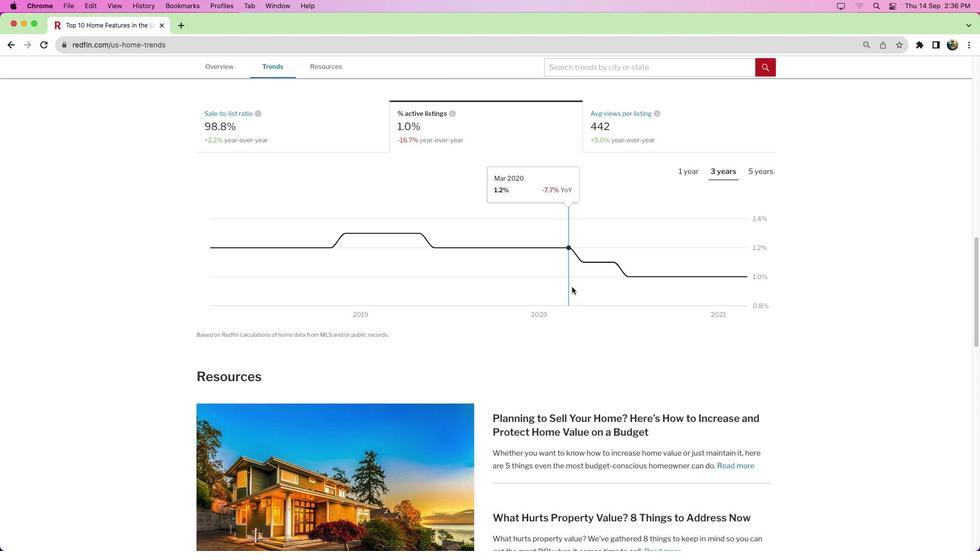 
Action: Mouse scrolled (570, 281) with delta (8, 32)
Screenshot: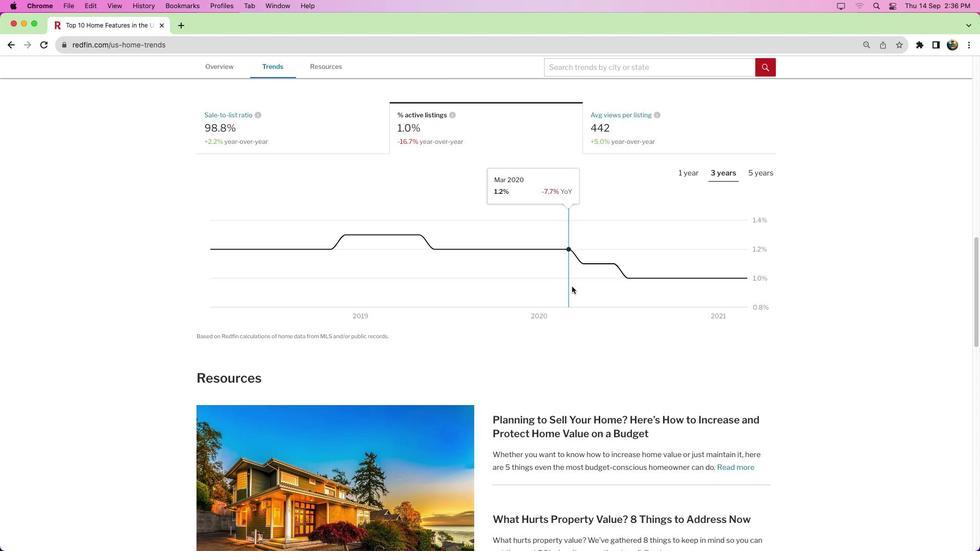 
Action: Mouse moved to (570, 279)
Screenshot: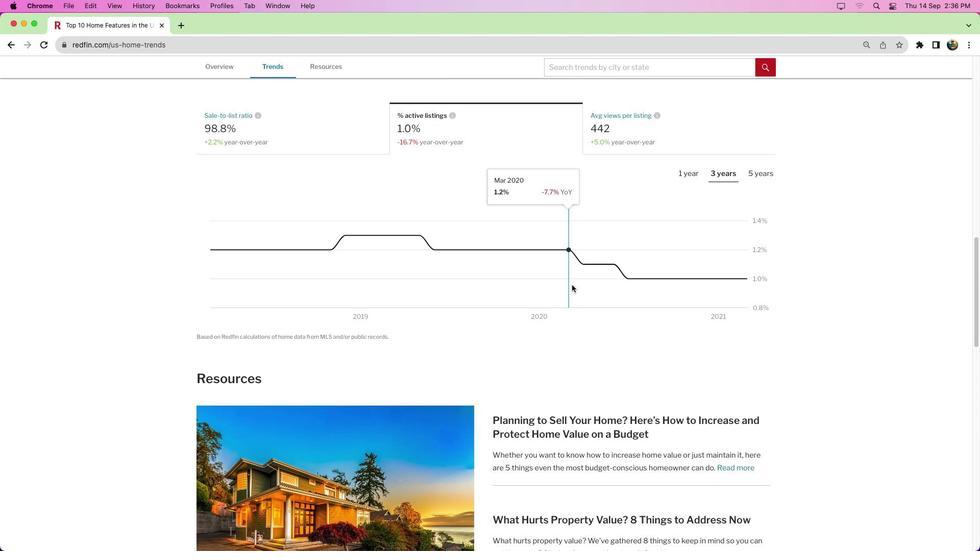 
